 Task: Add Checklist CL0001 to Card Card0001 in Board Board0001 in Development in Trello
Action: Mouse moved to (542, 77)
Screenshot: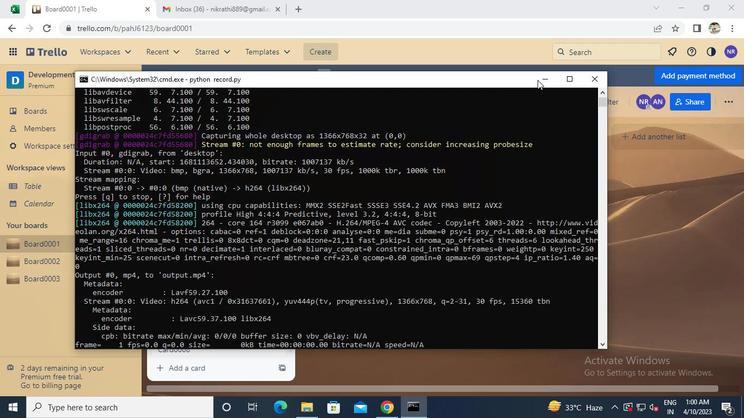 
Action: Mouse pressed left at (542, 77)
Screenshot: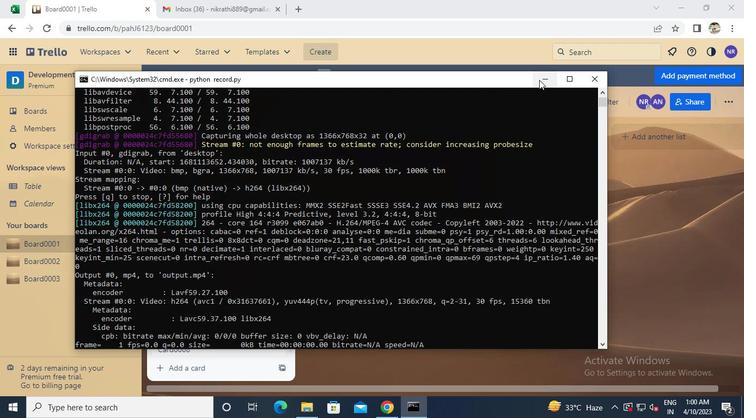 
Action: Mouse moved to (208, 161)
Screenshot: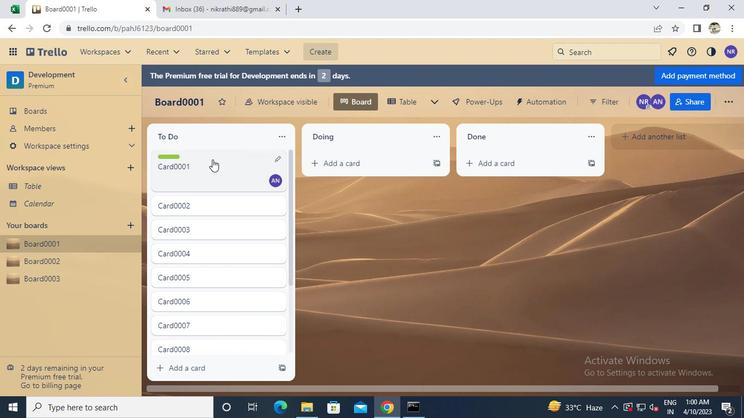 
Action: Mouse pressed left at (208, 161)
Screenshot: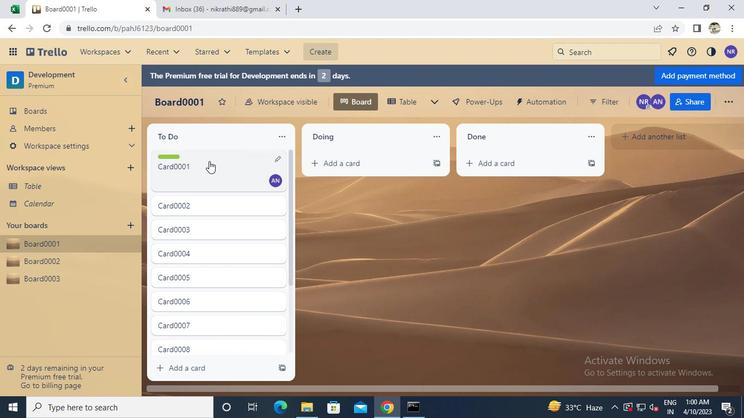 
Action: Mouse moved to (503, 224)
Screenshot: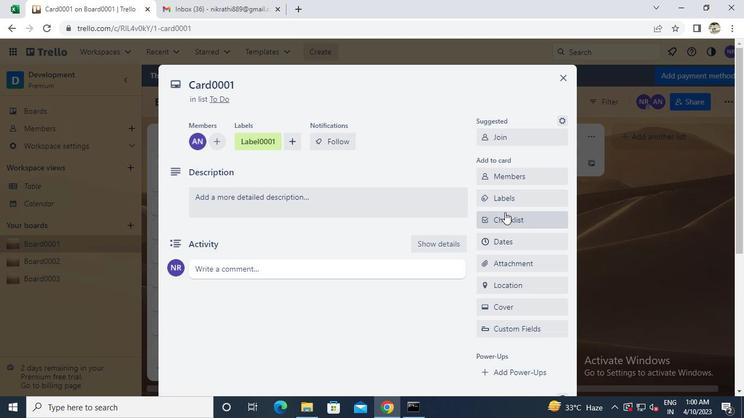 
Action: Mouse pressed left at (503, 224)
Screenshot: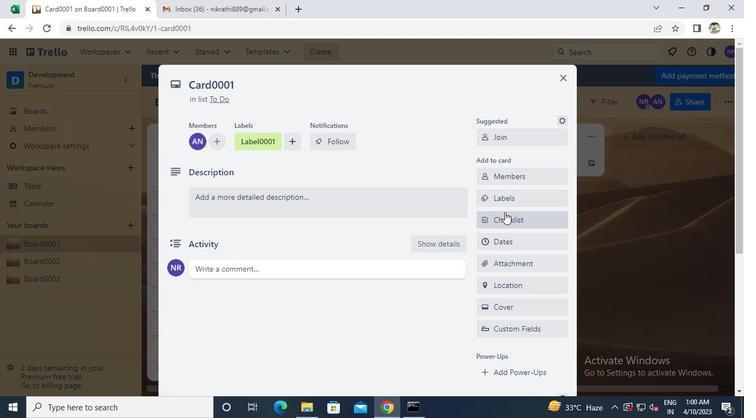 
Action: Mouse moved to (504, 223)
Screenshot: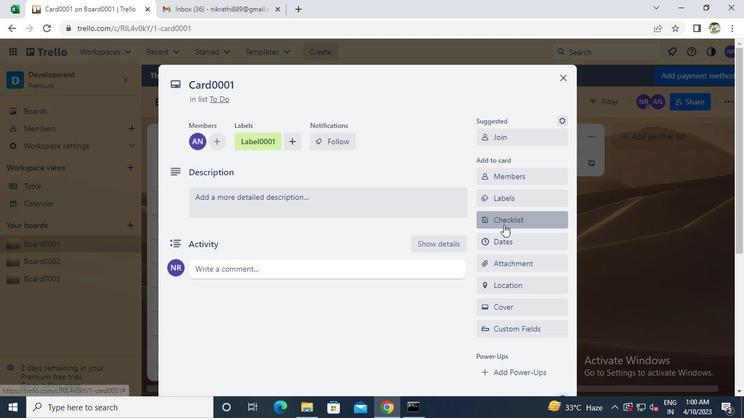 
Action: Keyboard Key.caps_lock
Screenshot: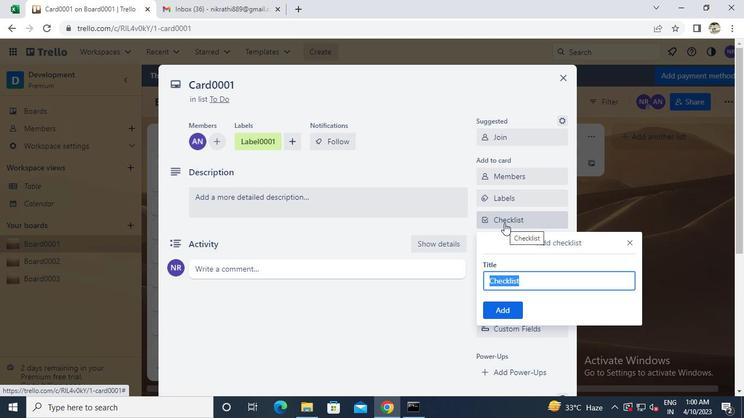 
Action: Keyboard c
Screenshot: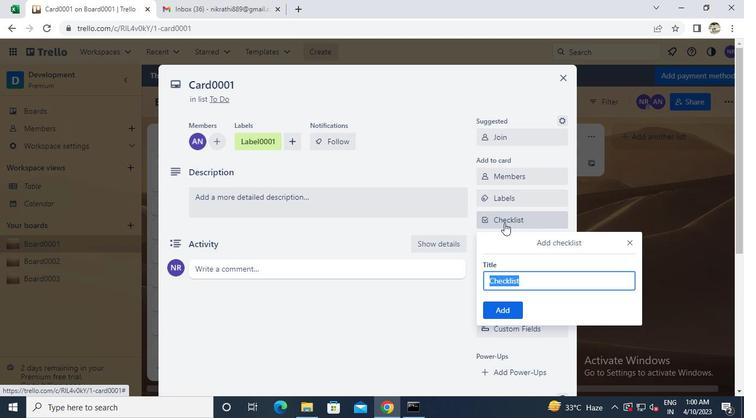 
Action: Keyboard Key.caps_lock
Screenshot: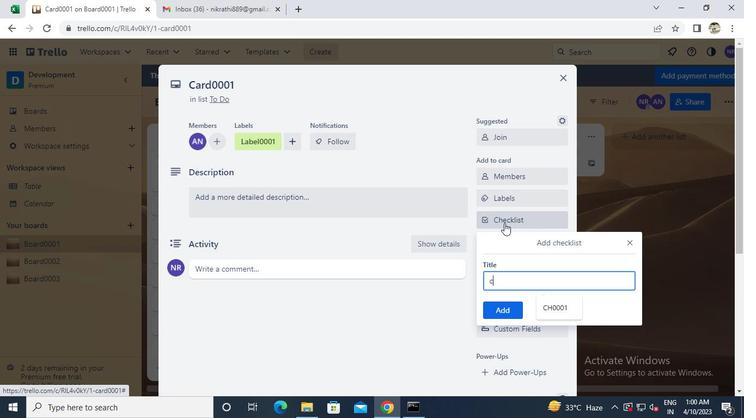 
Action: Keyboard l
Screenshot: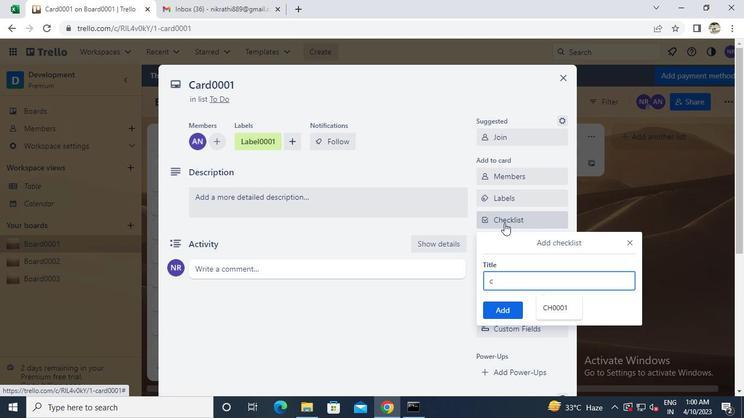 
Action: Mouse moved to (631, 245)
Screenshot: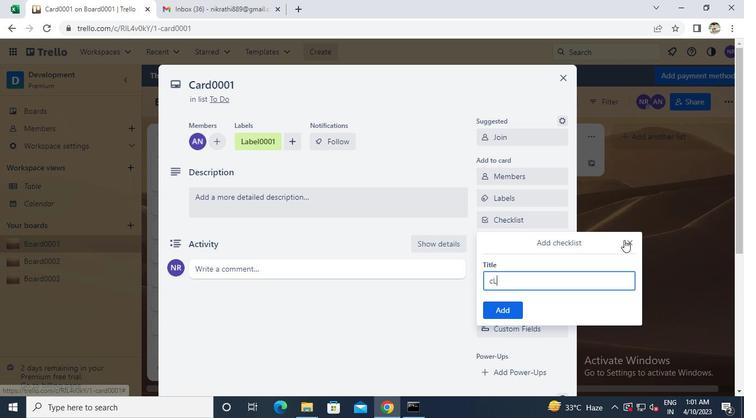 
Action: Mouse pressed left at (631, 245)
Screenshot: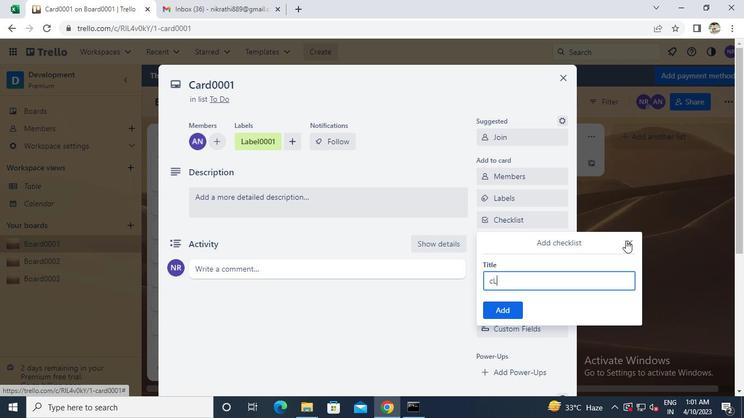 
Action: Mouse moved to (416, 400)
Screenshot: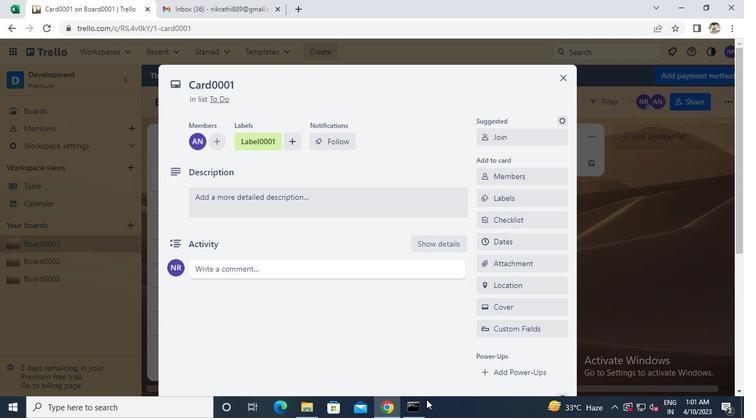 
Action: Mouse pressed left at (416, 400)
Screenshot: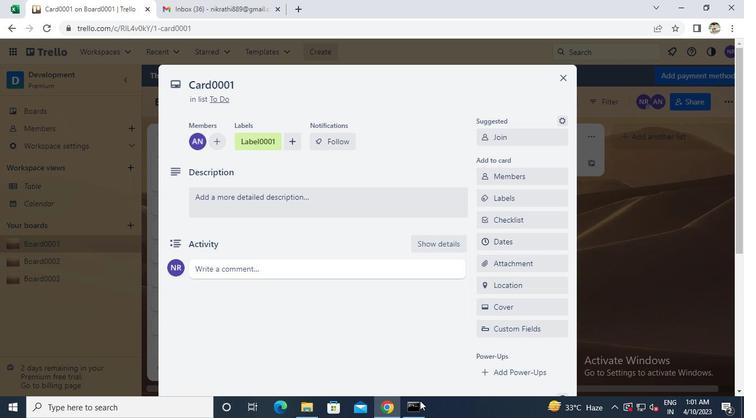 
Action: Mouse moved to (590, 76)
Screenshot: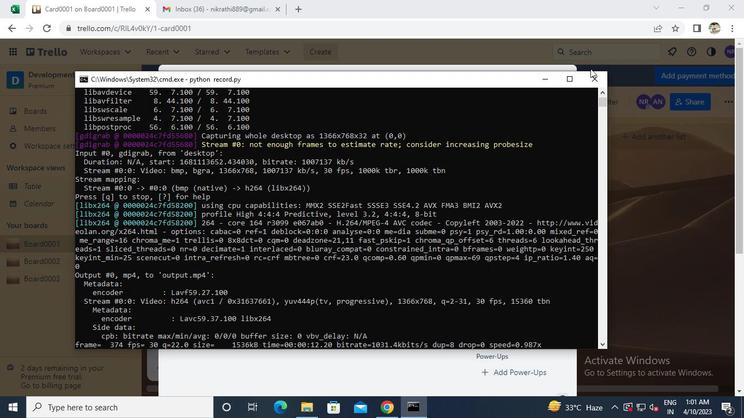 
Action: Mouse pressed left at (590, 76)
Screenshot: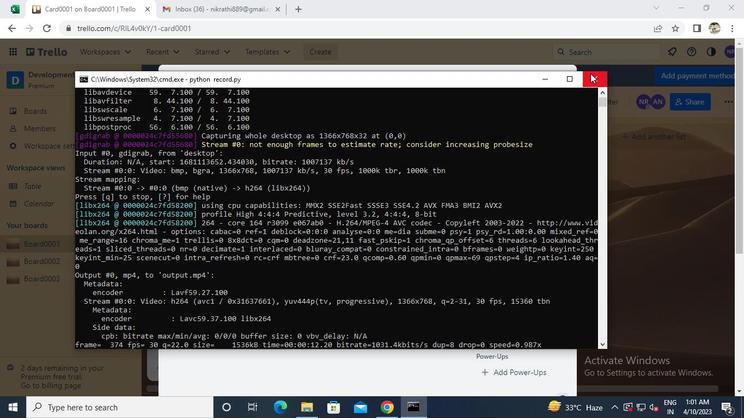 
